 Task: Start a Sprint called Sprint0000000151 in Scrum Project Project0000000051 in Jira. Start a Sprint called Sprint0000000152 in Scrum Project Project0000000051 in Jira. Start a Sprint called Sprint0000000153 in Scrum Project Project0000000051 in Jira. Start a Sprint called Sprint0000000154 in Scrum Project Project0000000052 in Jira. Start a Sprint called Sprint0000000155 in Scrum Project Project0000000052 in Jira
Action: Mouse moved to (260, 79)
Screenshot: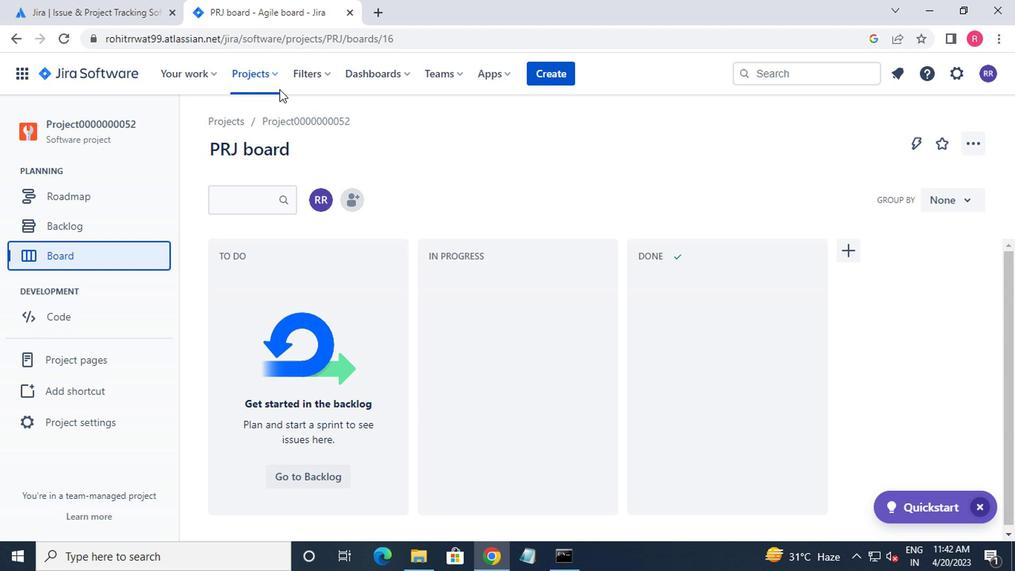 
Action: Mouse pressed left at (260, 79)
Screenshot: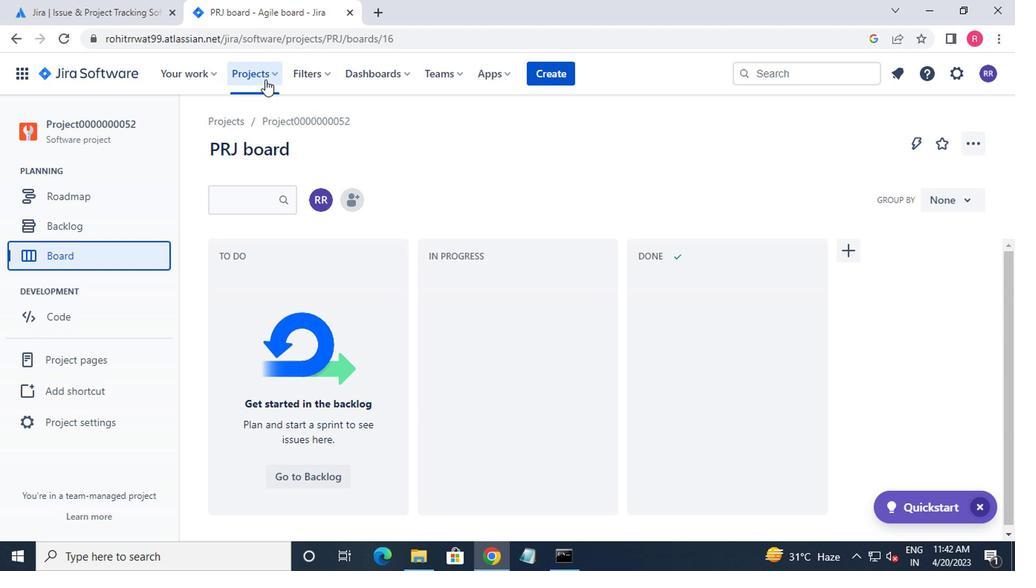 
Action: Mouse moved to (310, 170)
Screenshot: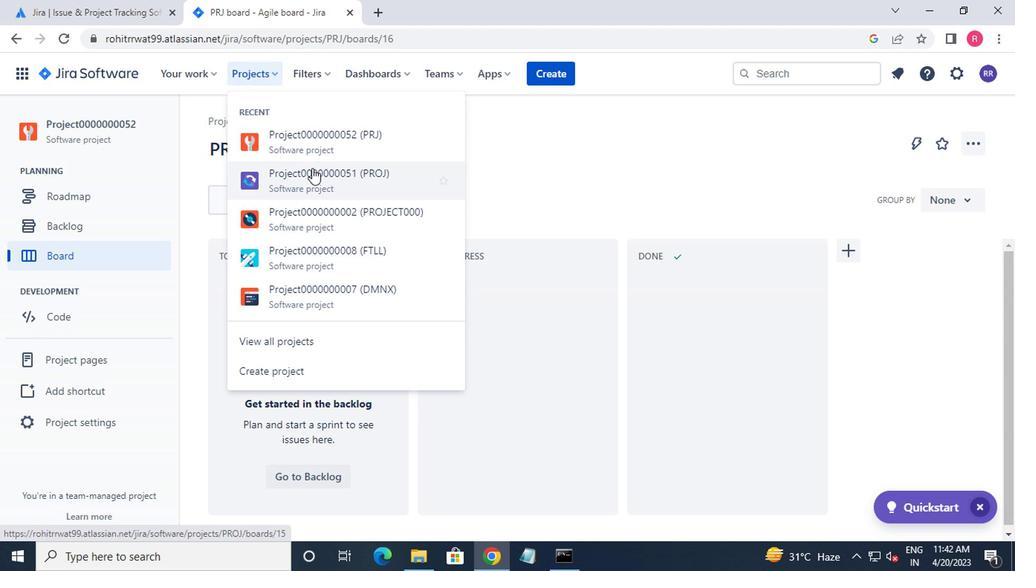 
Action: Mouse pressed left at (310, 170)
Screenshot: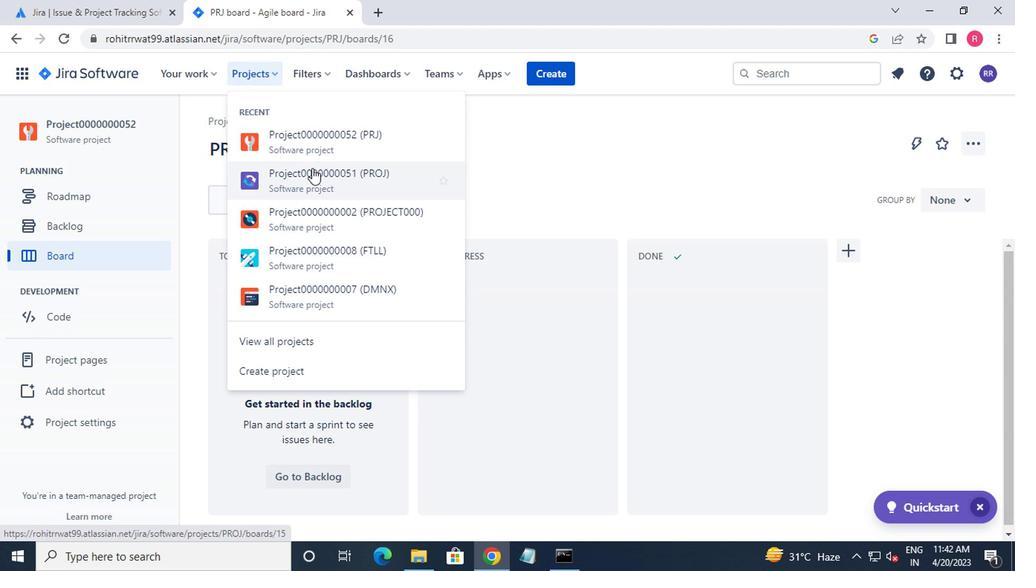 
Action: Mouse moved to (115, 223)
Screenshot: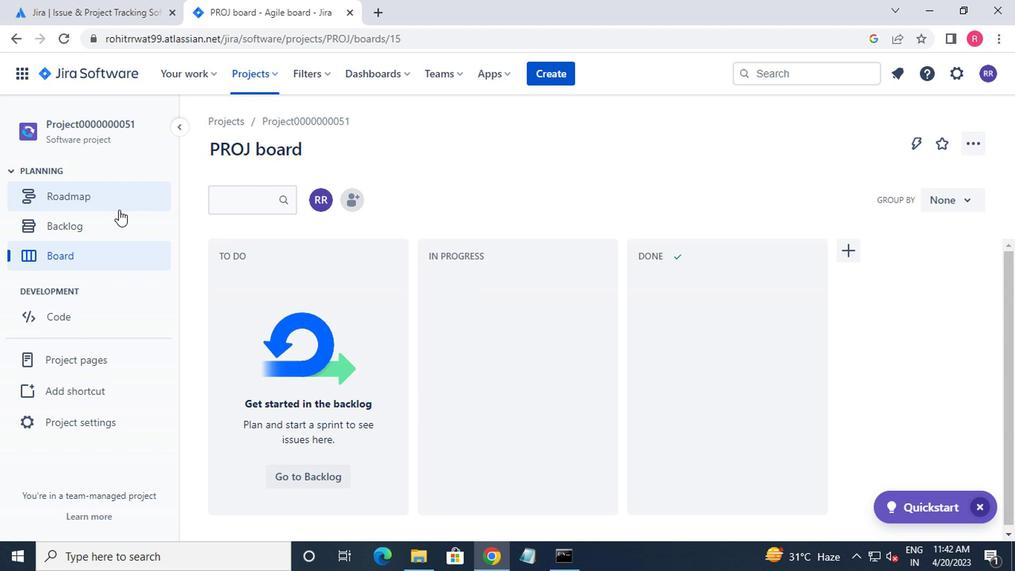
Action: Mouse pressed left at (115, 223)
Screenshot: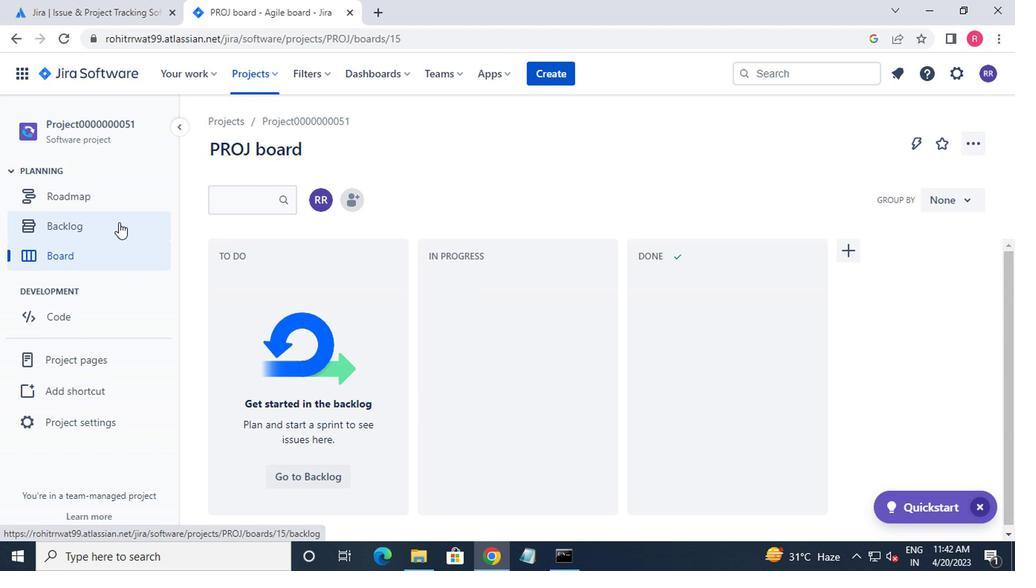 
Action: Mouse moved to (909, 240)
Screenshot: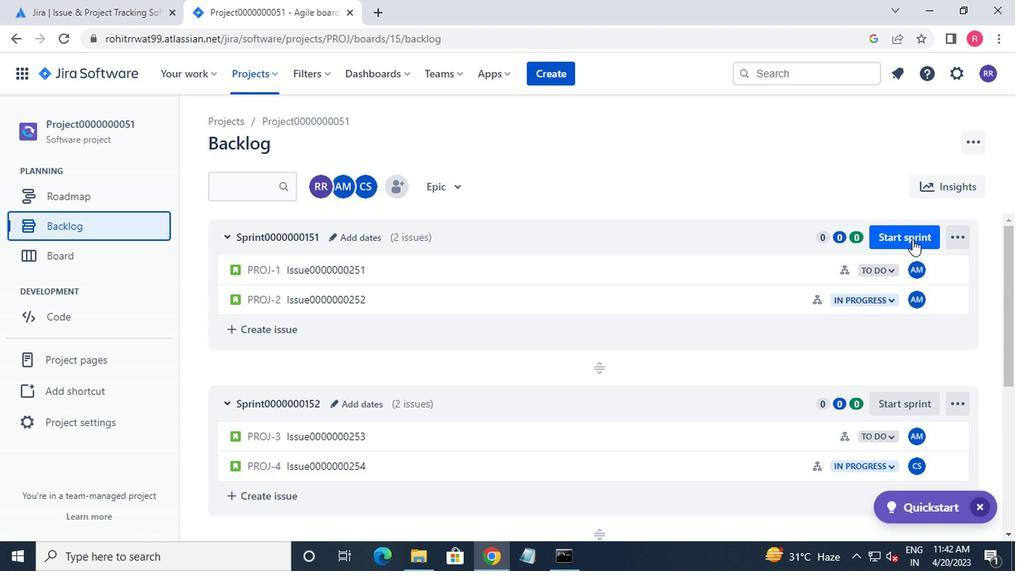 
Action: Mouse pressed left at (909, 240)
Screenshot: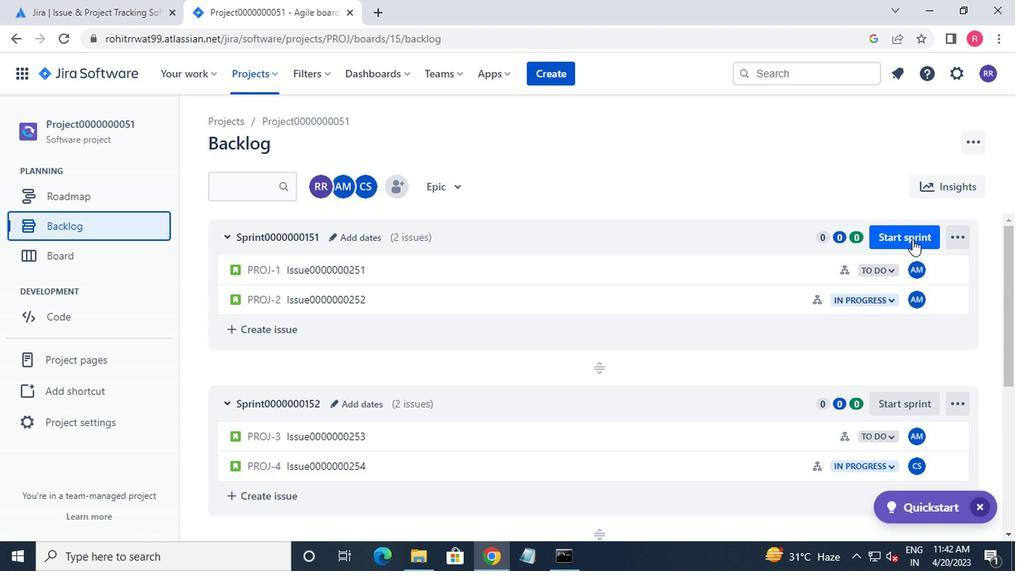 
Action: Mouse moved to (628, 515)
Screenshot: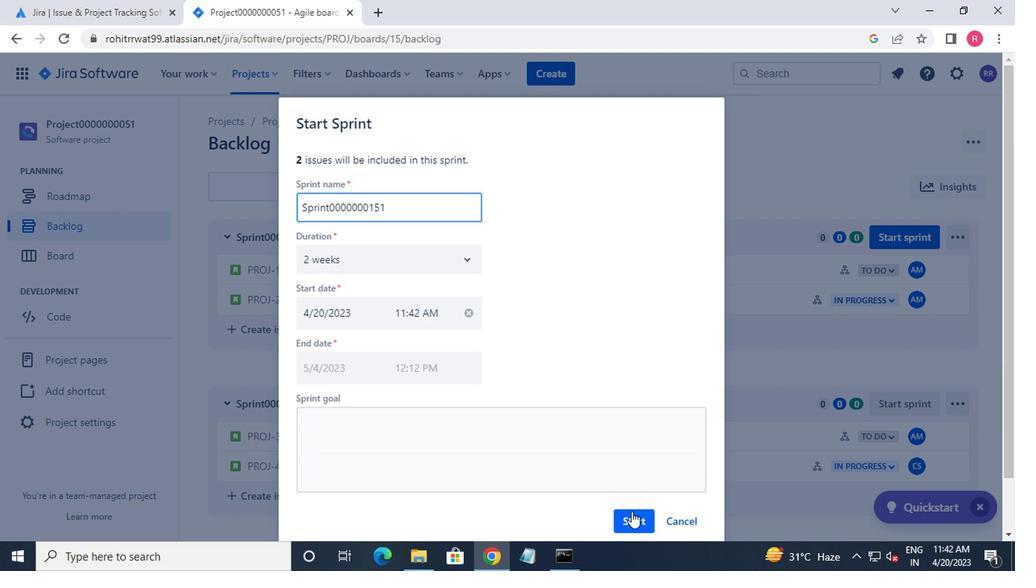 
Action: Mouse pressed left at (628, 515)
Screenshot: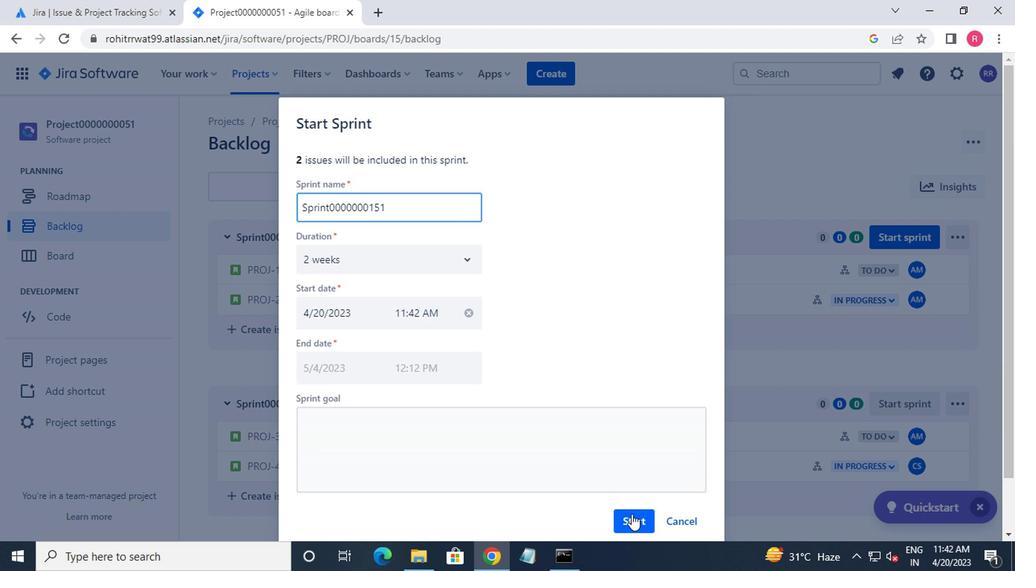 
Action: Mouse moved to (105, 225)
Screenshot: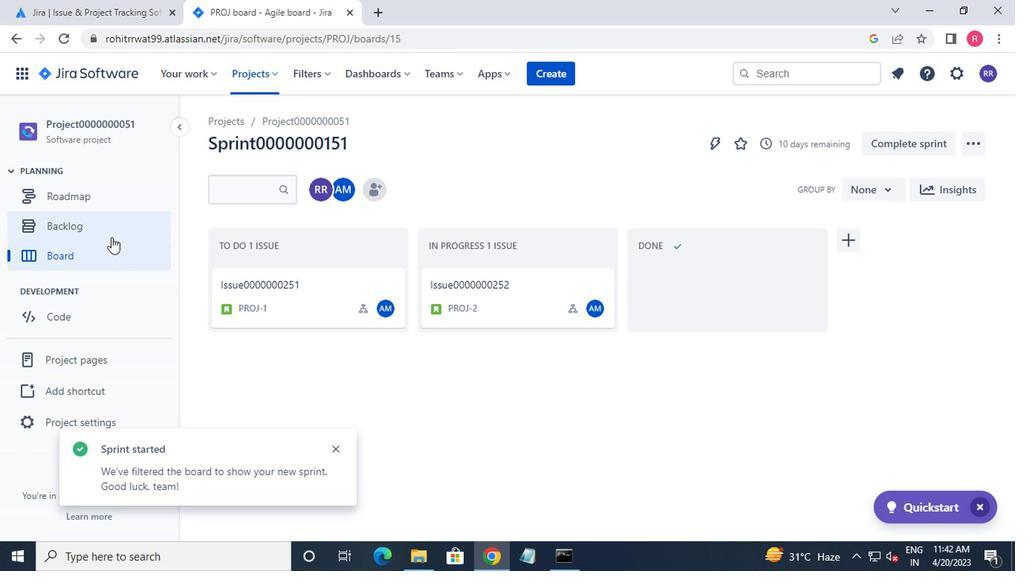 
Action: Mouse pressed left at (105, 225)
Screenshot: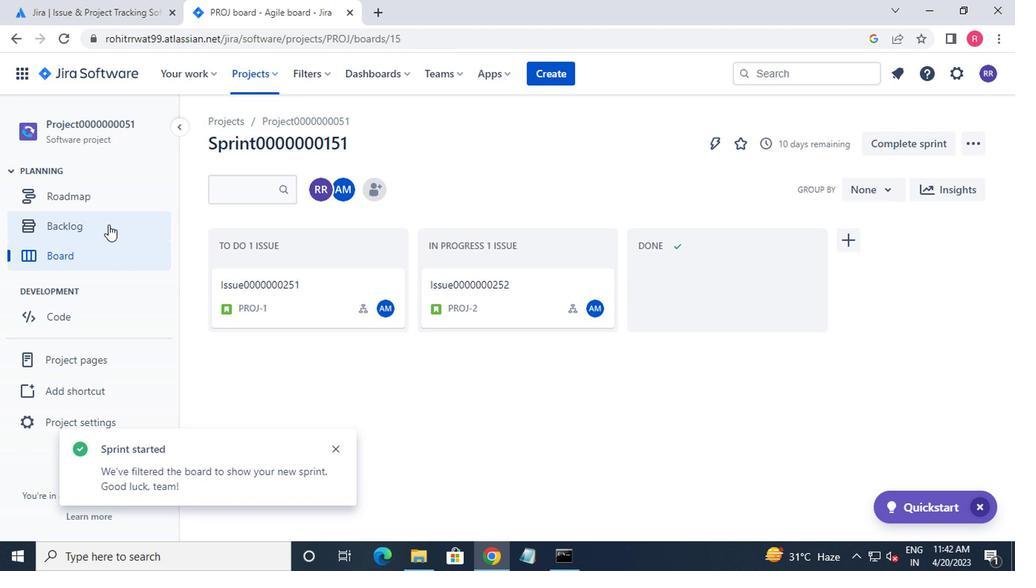 
Action: Mouse moved to (489, 315)
Screenshot: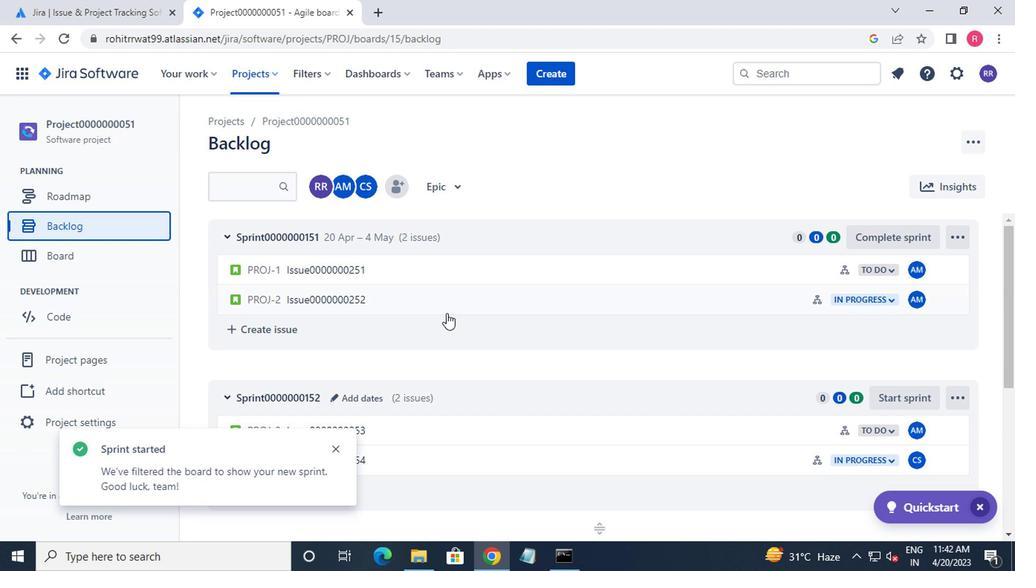 
Action: Mouse scrolled (489, 314) with delta (0, -1)
Screenshot: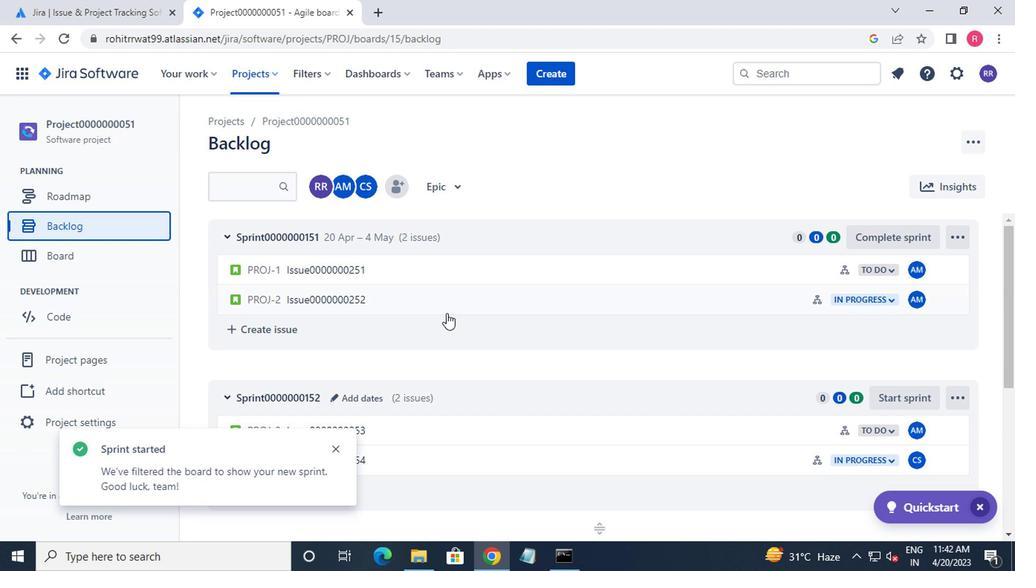 
Action: Mouse moved to (897, 325)
Screenshot: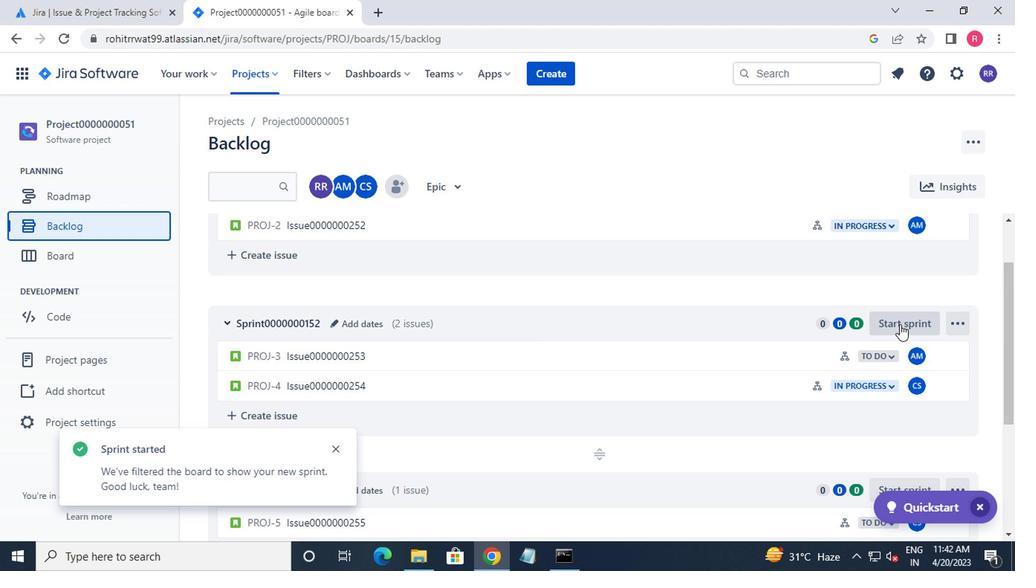 
Action: Mouse pressed left at (897, 325)
Screenshot: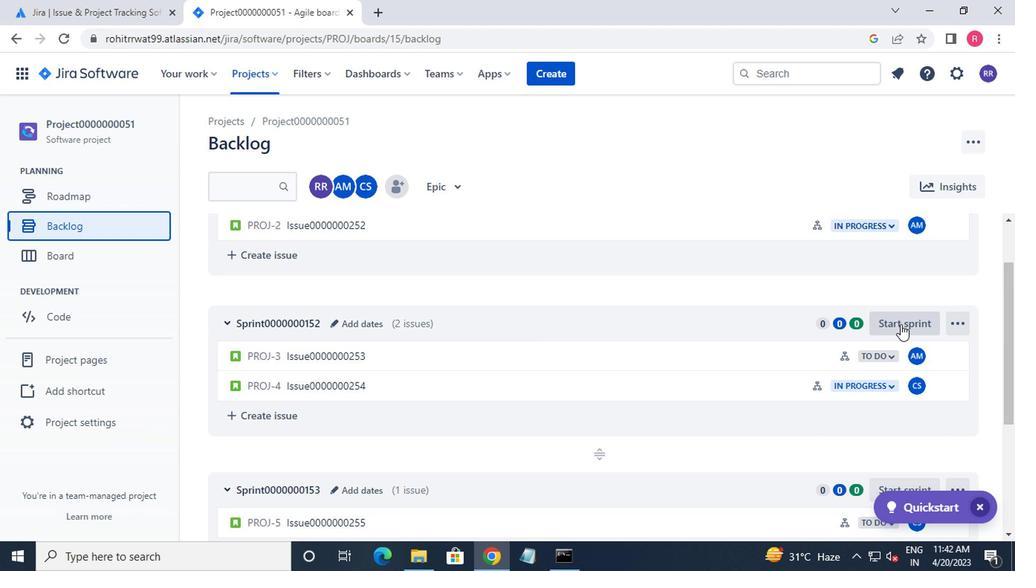 
Action: Mouse moved to (616, 524)
Screenshot: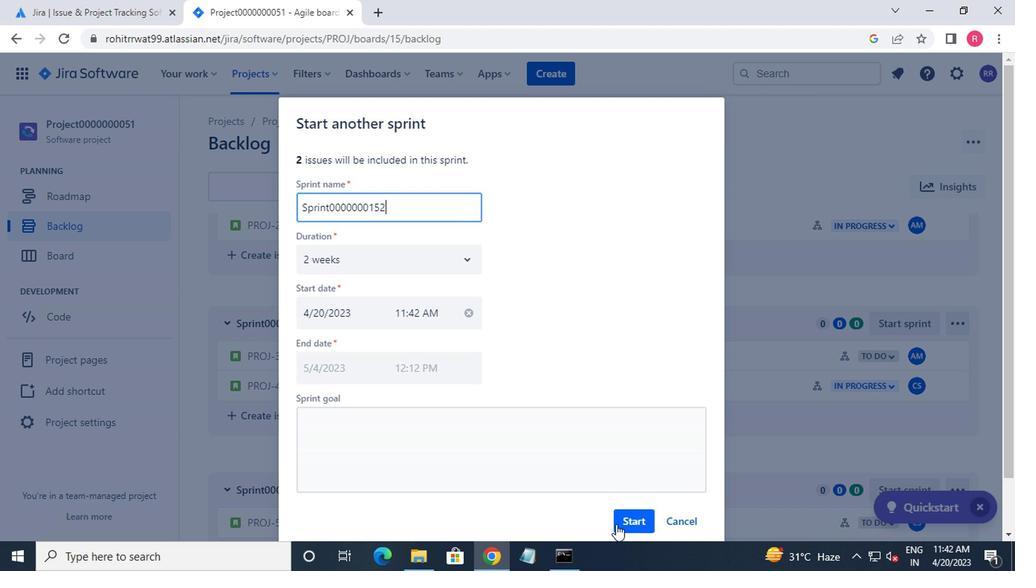 
Action: Mouse pressed left at (616, 524)
Screenshot: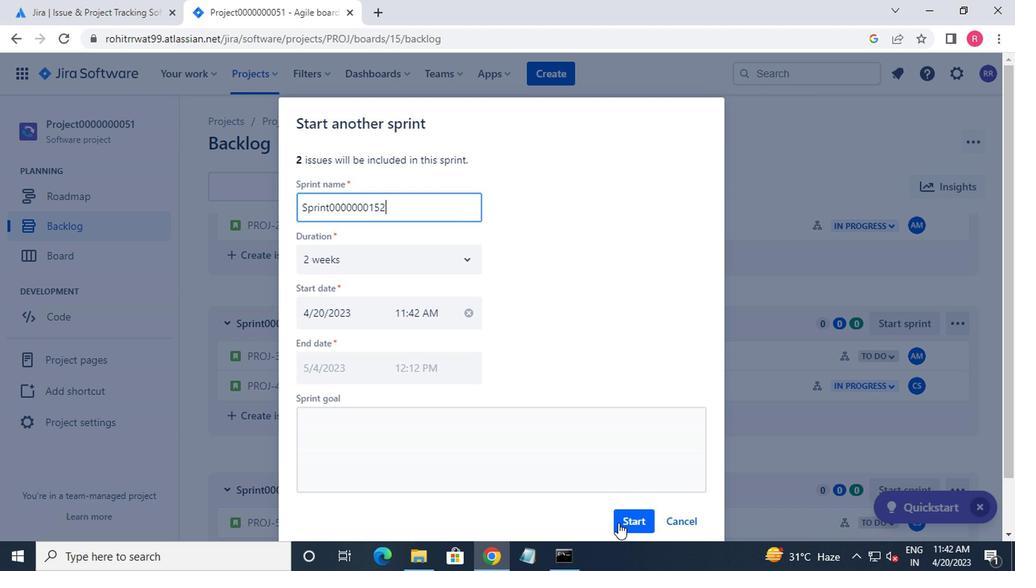 
Action: Mouse moved to (124, 231)
Screenshot: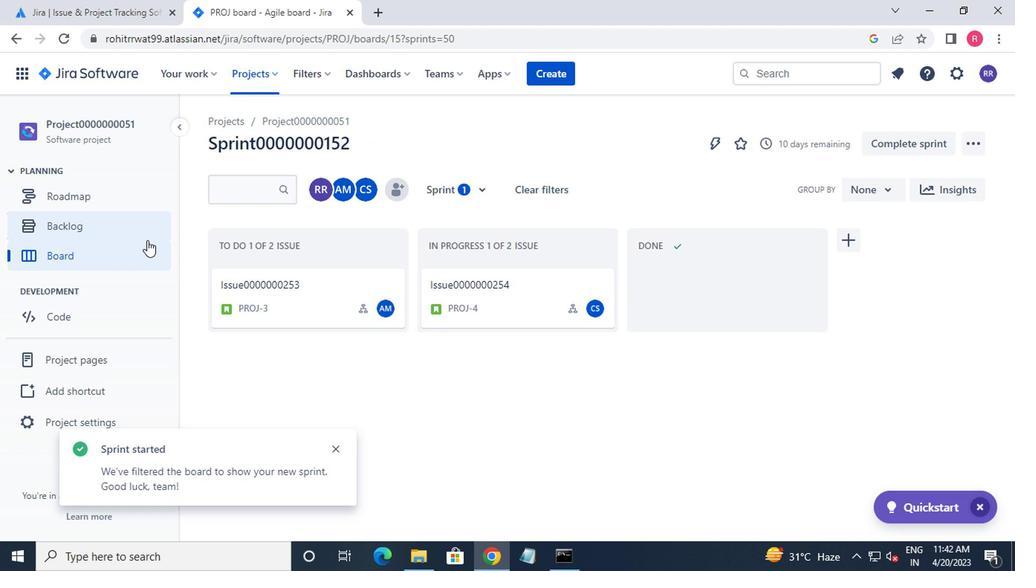 
Action: Mouse pressed left at (124, 231)
Screenshot: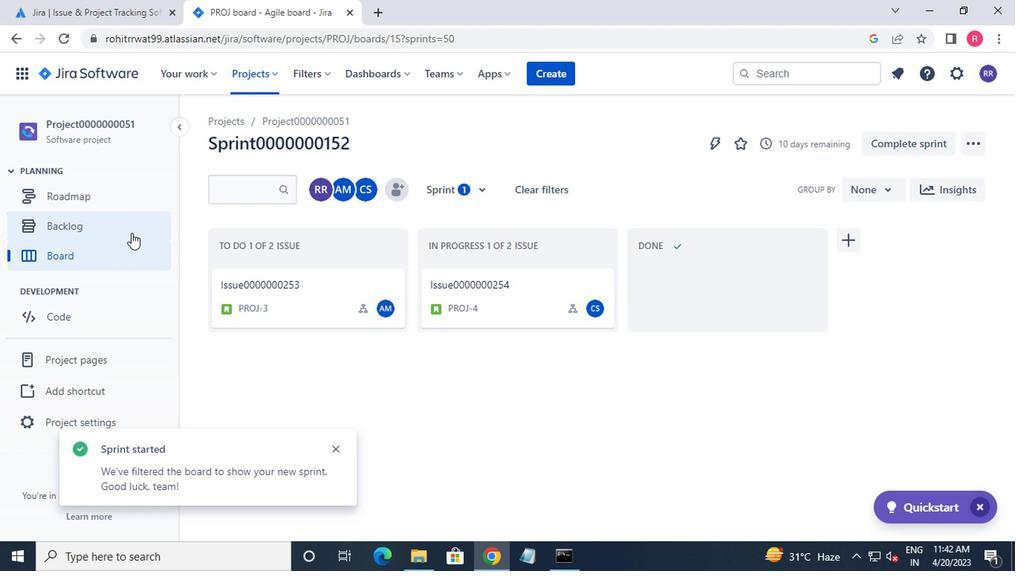 
Action: Mouse moved to (461, 341)
Screenshot: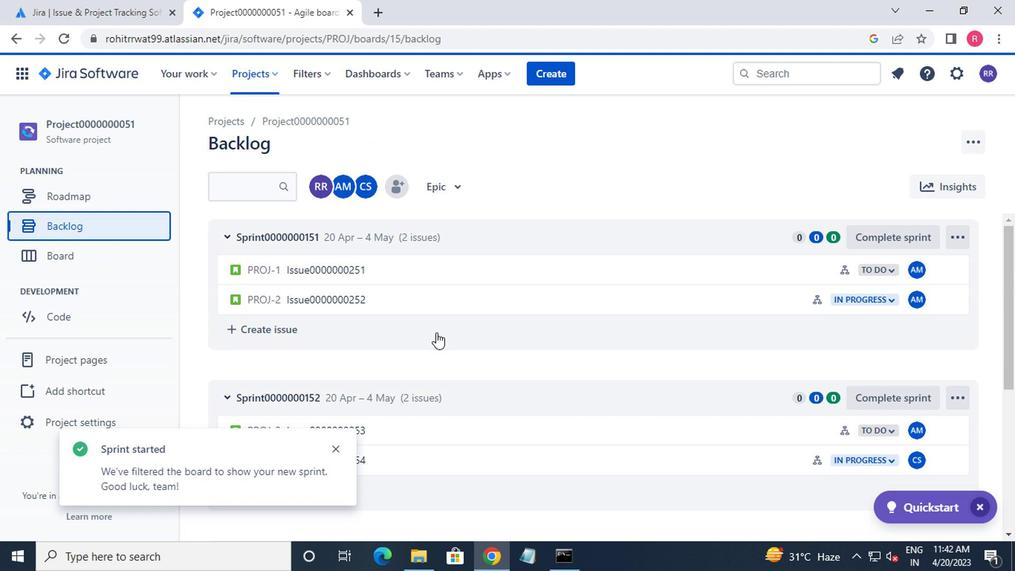 
Action: Mouse scrolled (461, 340) with delta (0, 0)
Screenshot: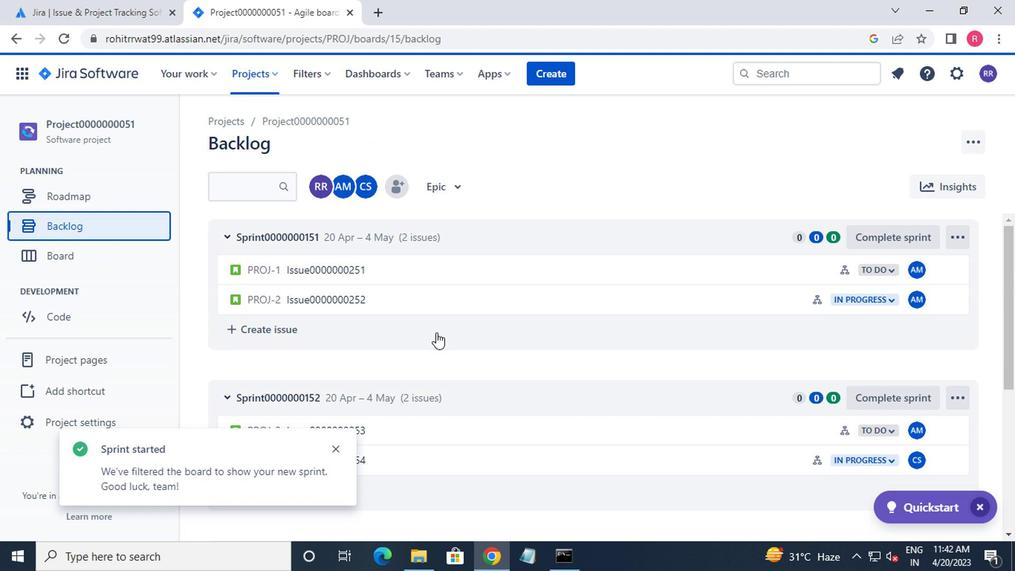 
Action: Mouse moved to (580, 363)
Screenshot: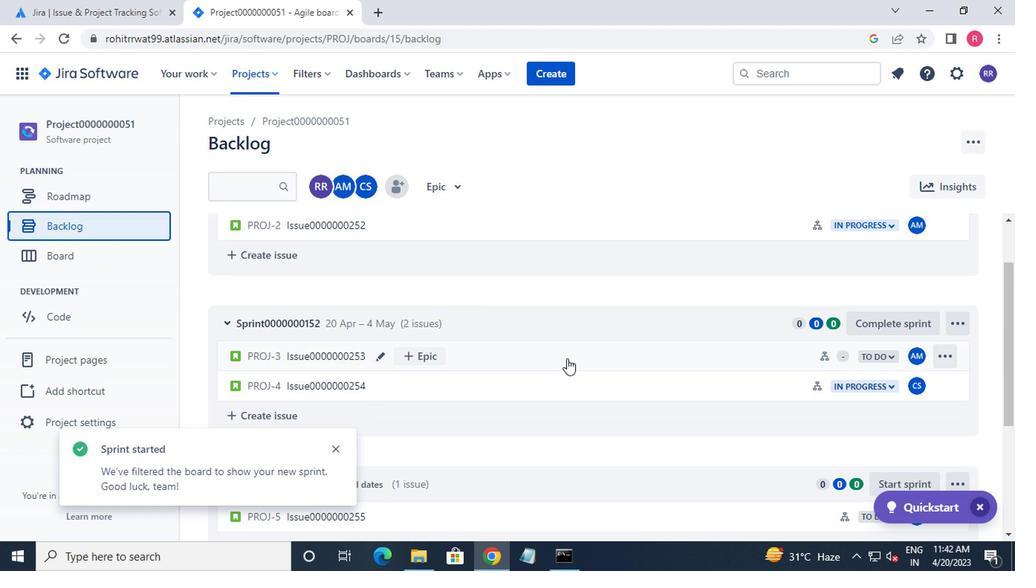 
Action: Mouse scrolled (580, 362) with delta (0, 0)
Screenshot: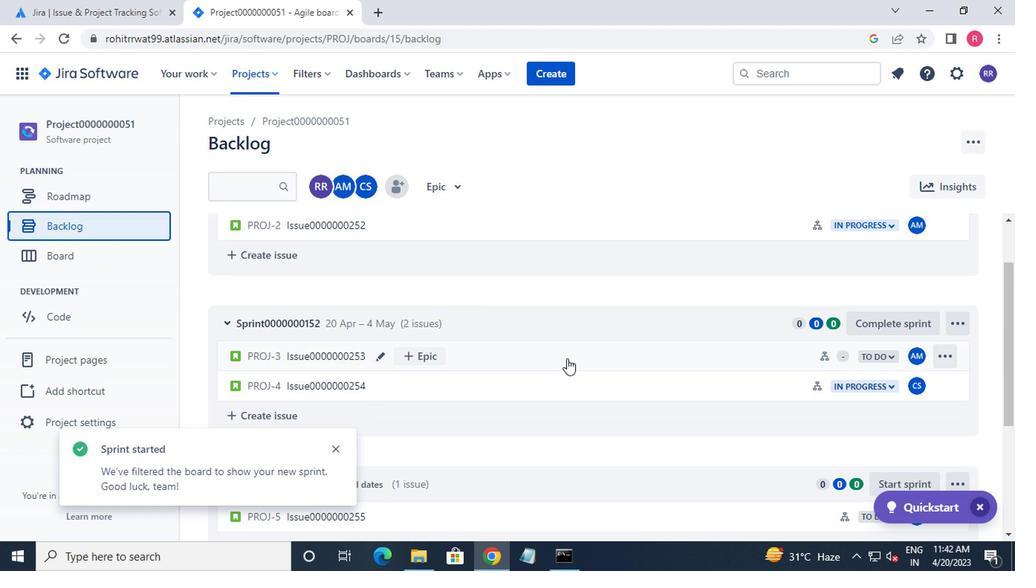 
Action: Mouse moved to (882, 408)
Screenshot: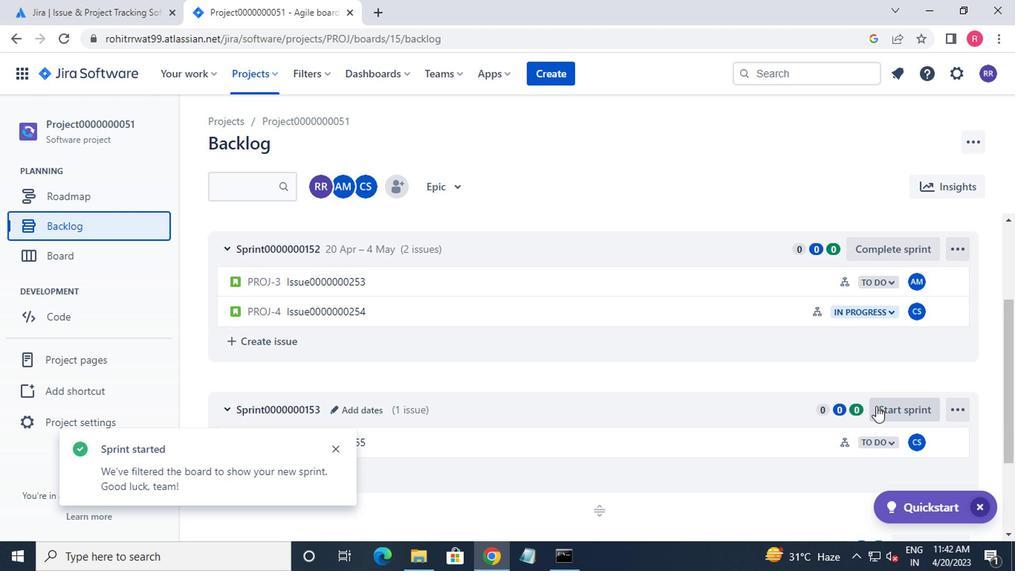 
Action: Mouse pressed left at (882, 408)
Screenshot: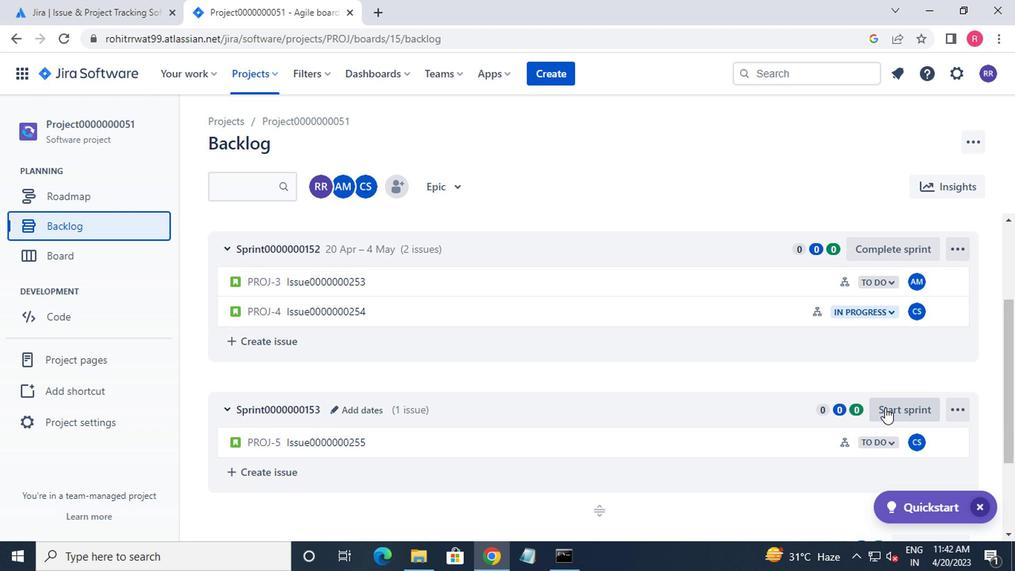 
Action: Mouse moved to (641, 515)
Screenshot: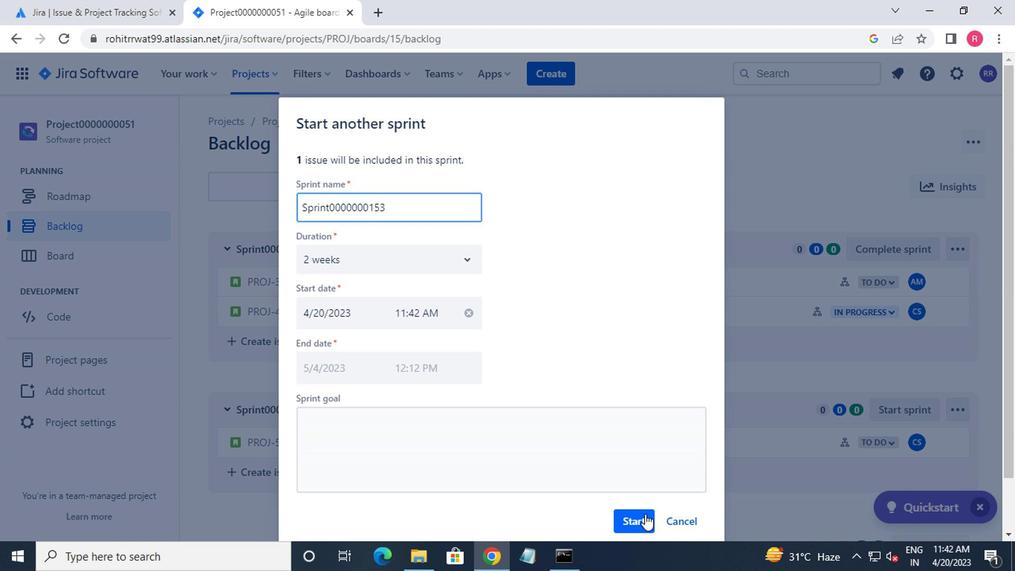 
Action: Mouse pressed left at (641, 515)
Screenshot: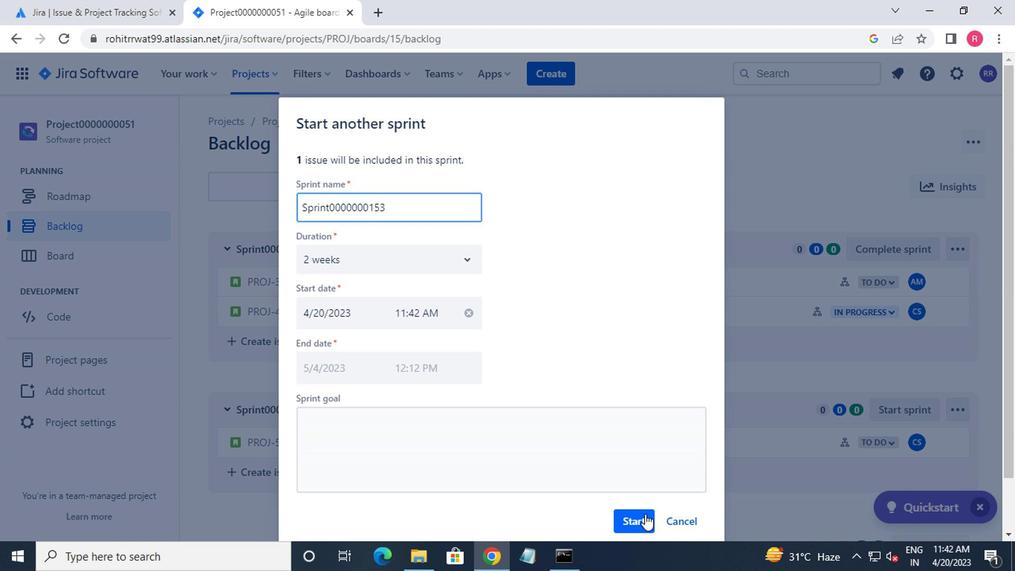 
Action: Mouse moved to (253, 77)
Screenshot: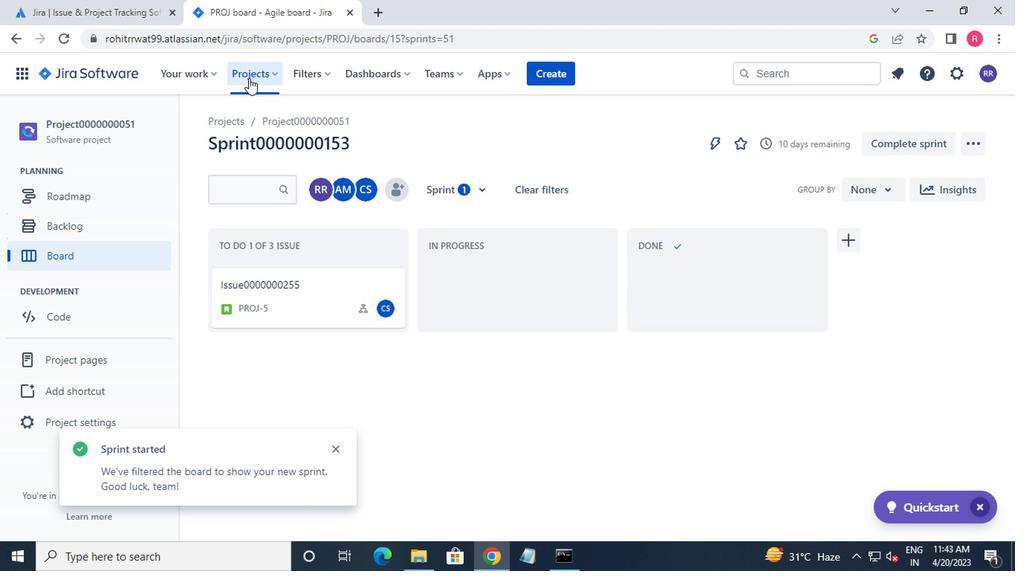 
Action: Mouse pressed left at (253, 77)
Screenshot: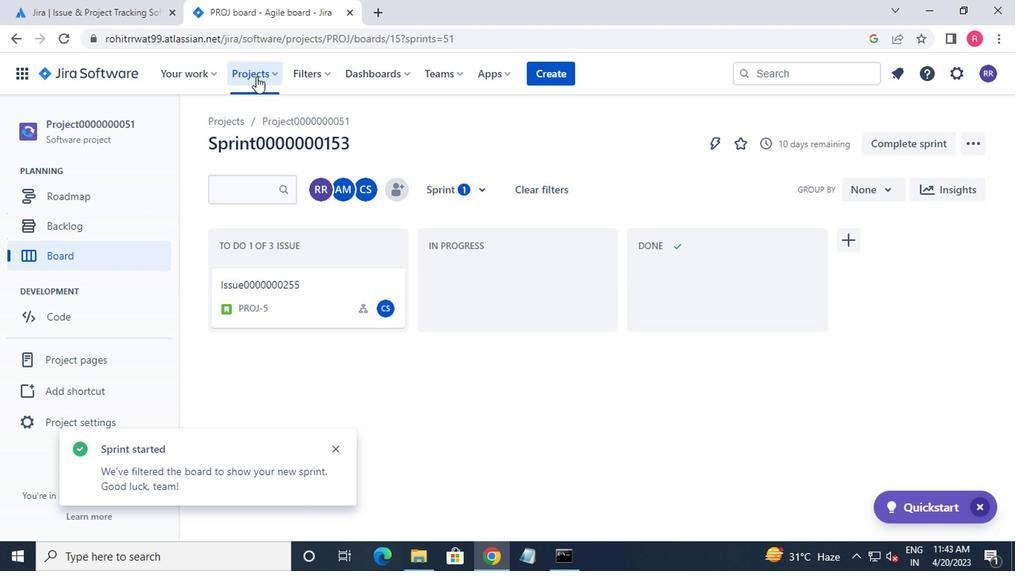 
Action: Mouse moved to (277, 173)
Screenshot: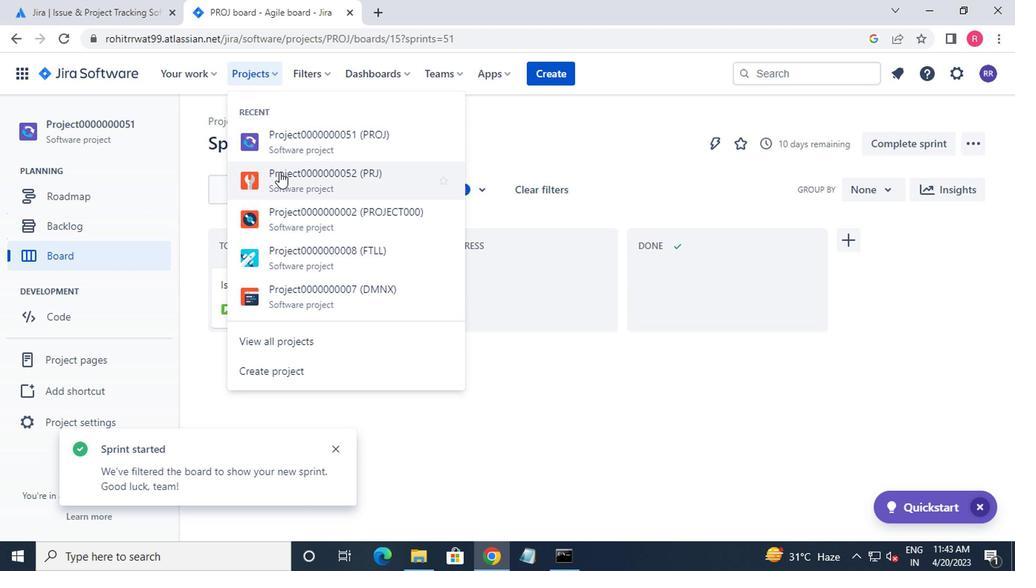 
Action: Mouse pressed left at (277, 173)
Screenshot: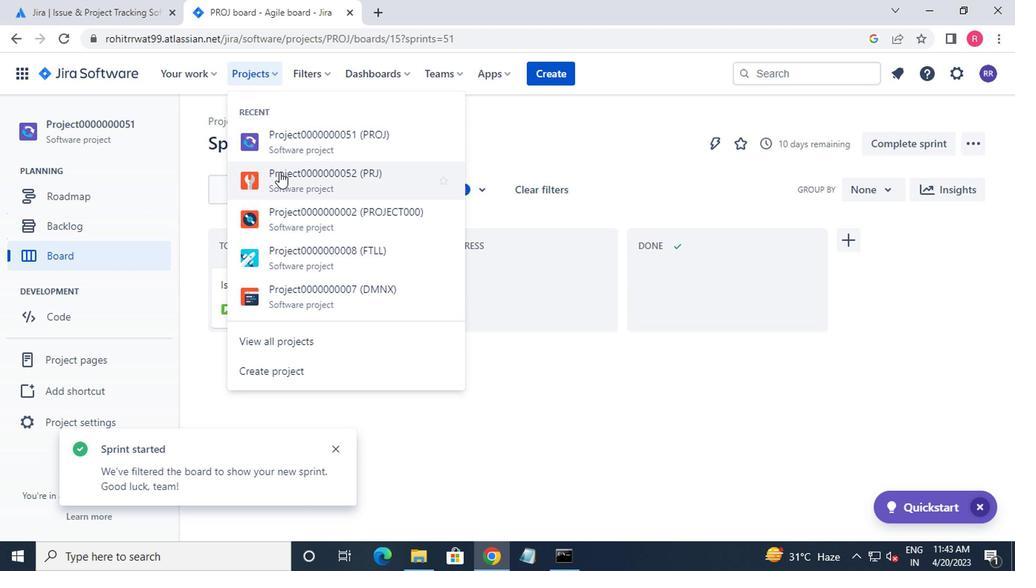 
Action: Mouse moved to (92, 227)
Screenshot: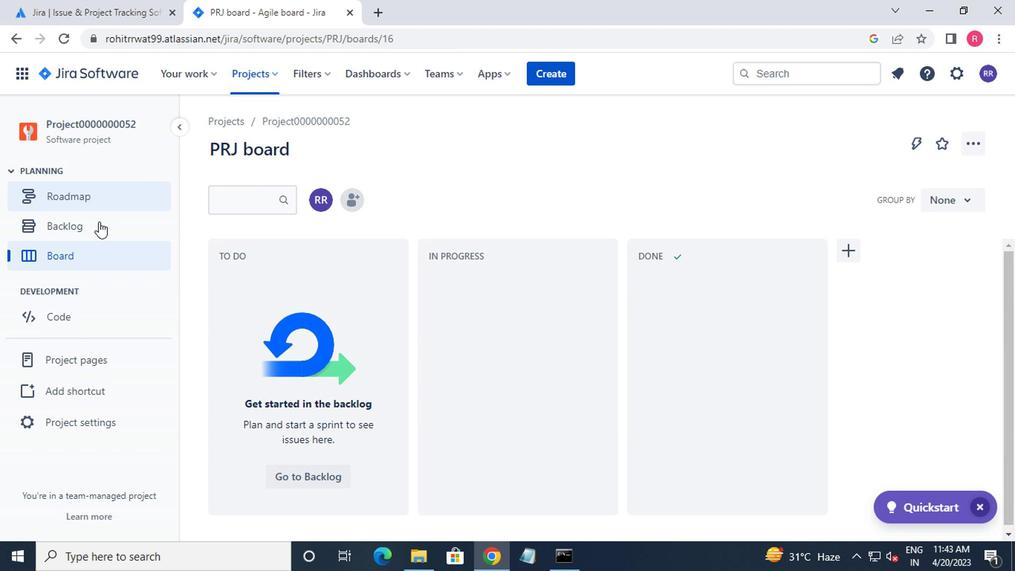 
Action: Mouse pressed left at (92, 227)
Screenshot: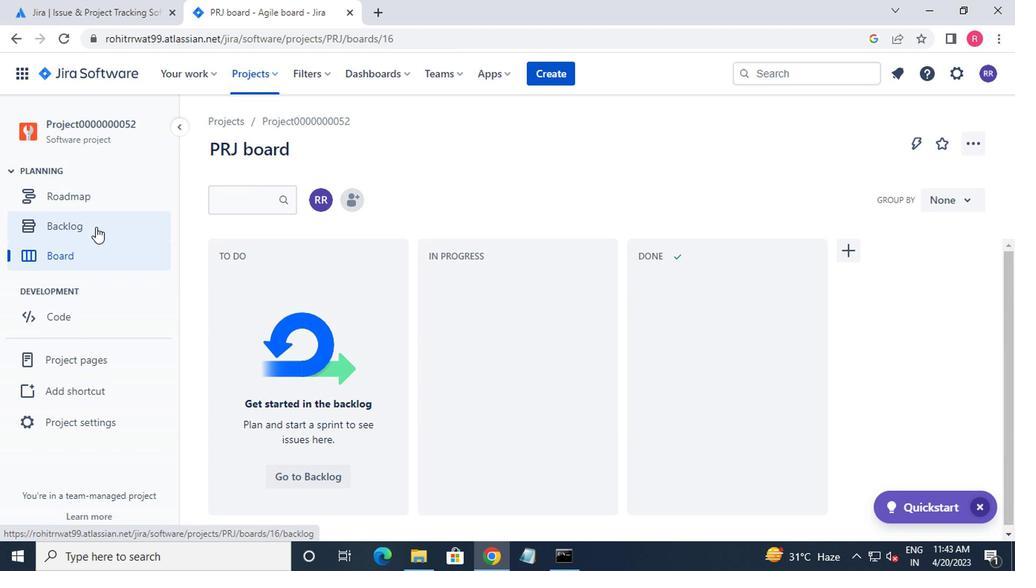 
Action: Mouse moved to (905, 236)
Screenshot: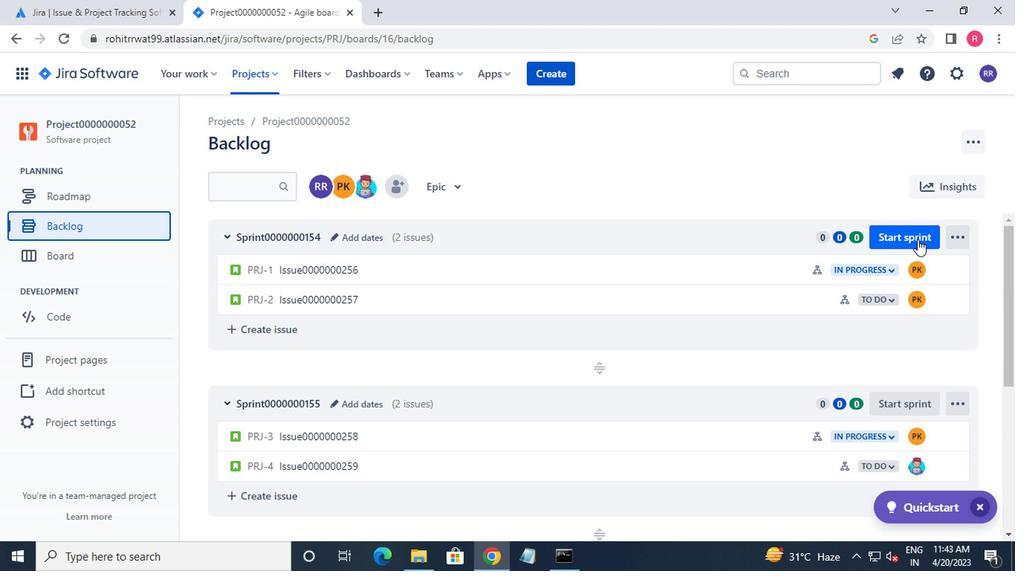 
Action: Mouse pressed left at (905, 236)
Screenshot: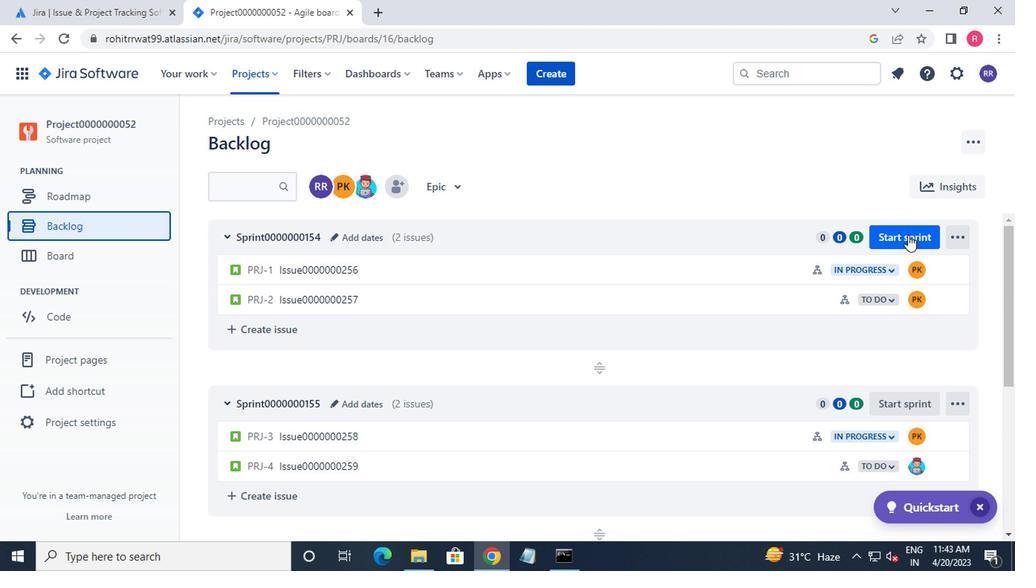 
Action: Mouse moved to (631, 510)
Screenshot: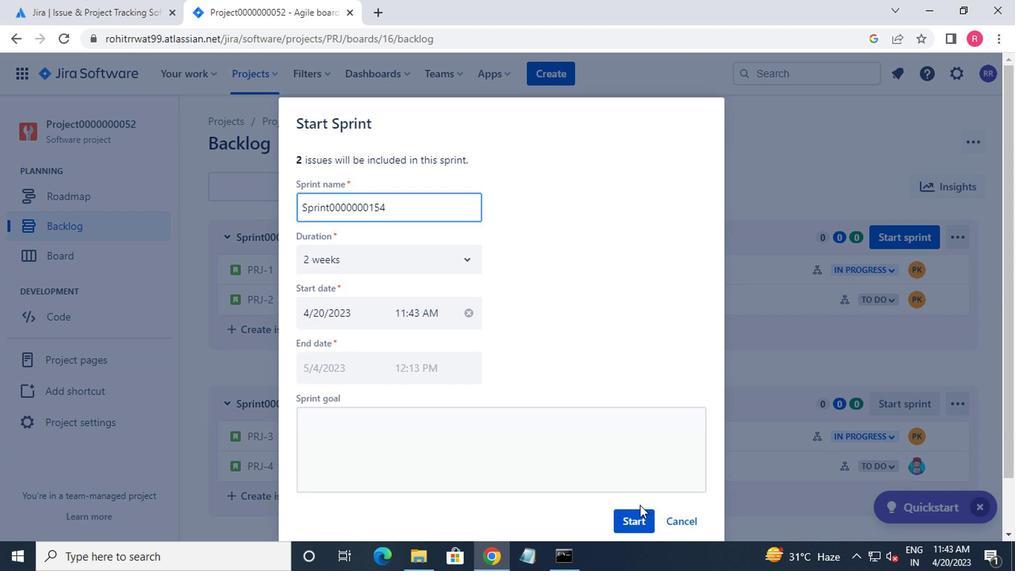 
Action: Mouse pressed left at (631, 510)
Screenshot: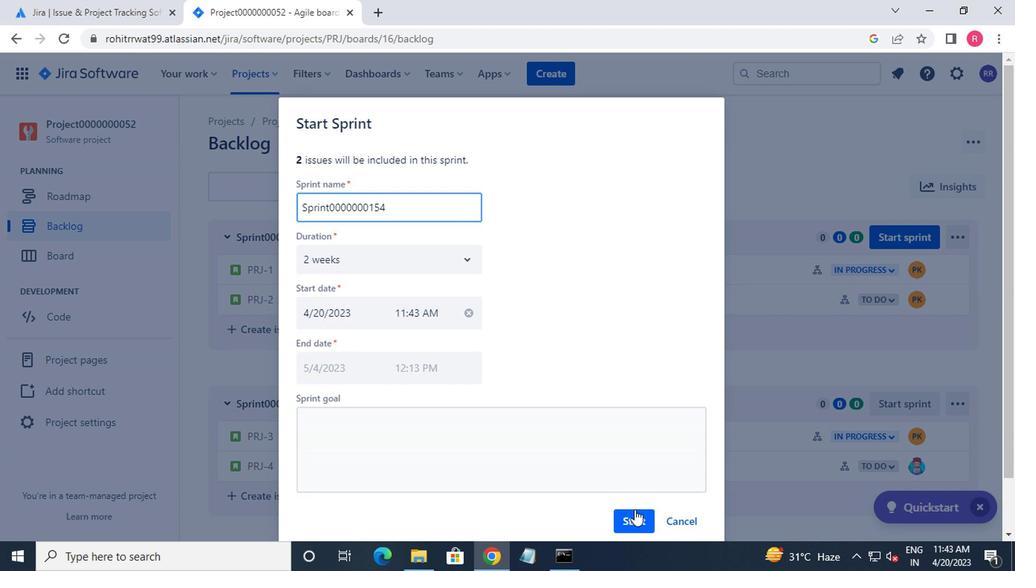 
Action: Mouse moved to (44, 230)
Screenshot: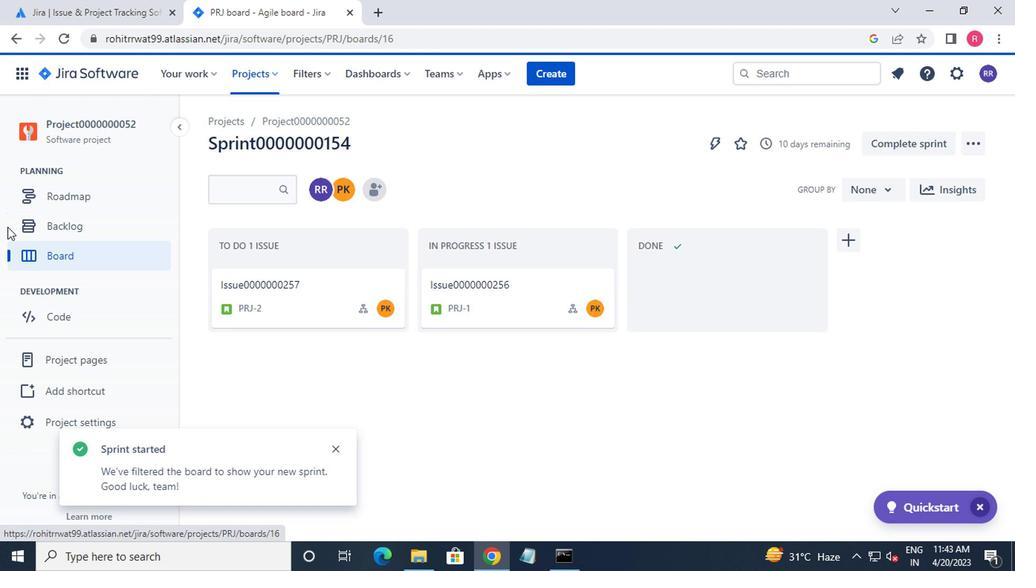 
Action: Mouse pressed left at (44, 230)
Screenshot: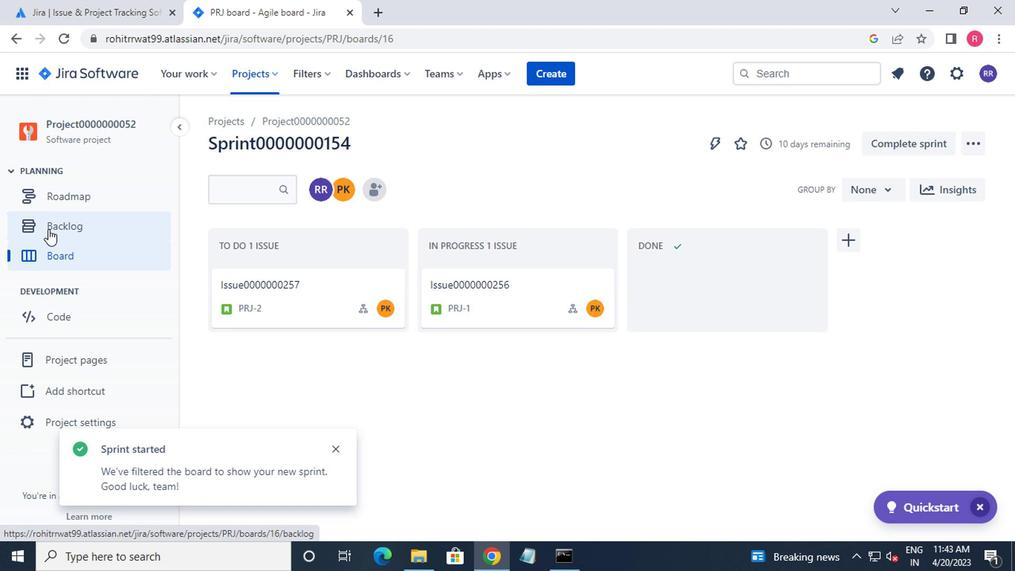 
Action: Mouse moved to (903, 399)
Screenshot: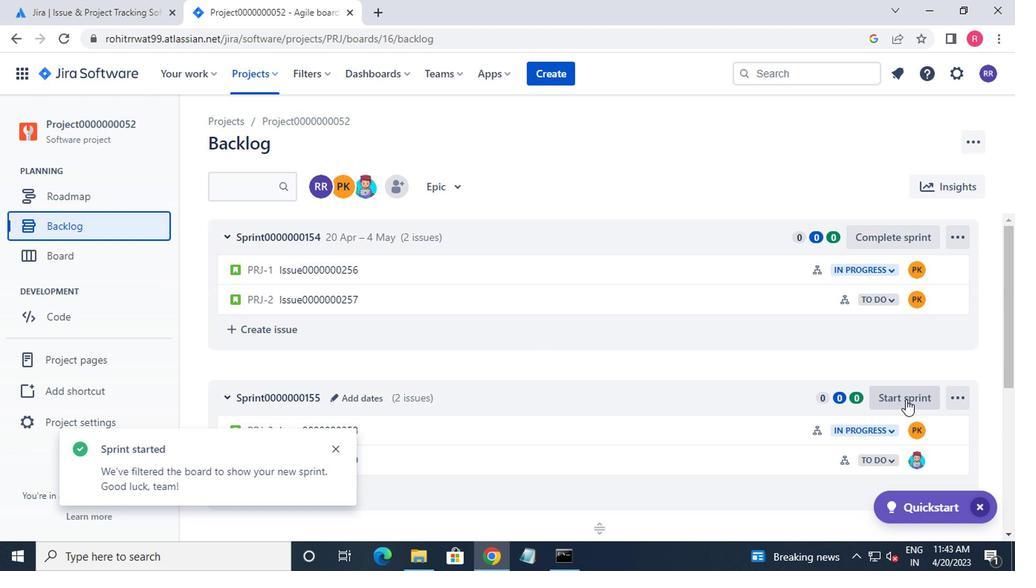 
Action: Mouse pressed left at (903, 399)
Screenshot: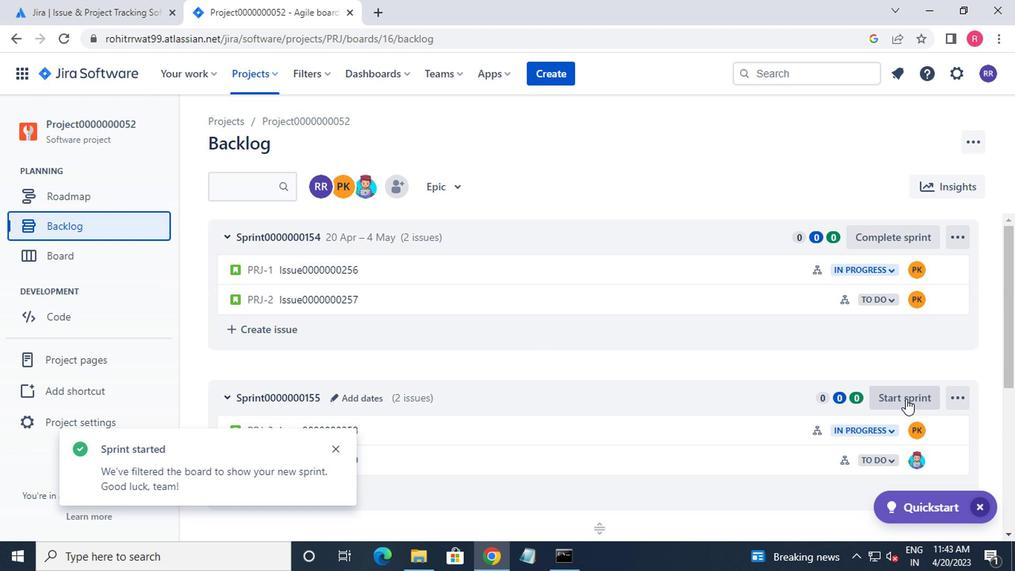 
Action: Mouse moved to (612, 513)
Screenshot: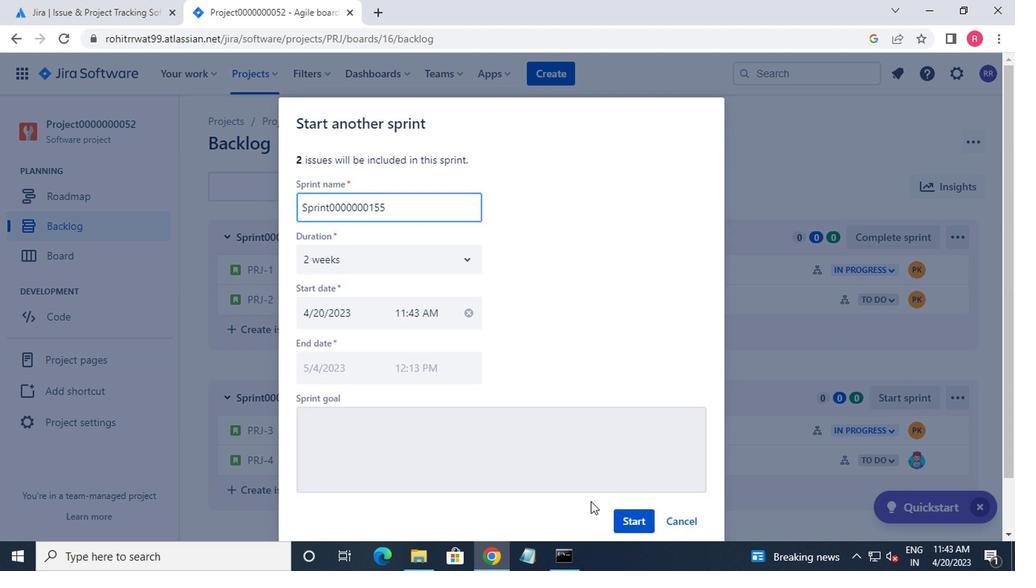
Action: Mouse pressed left at (612, 513)
Screenshot: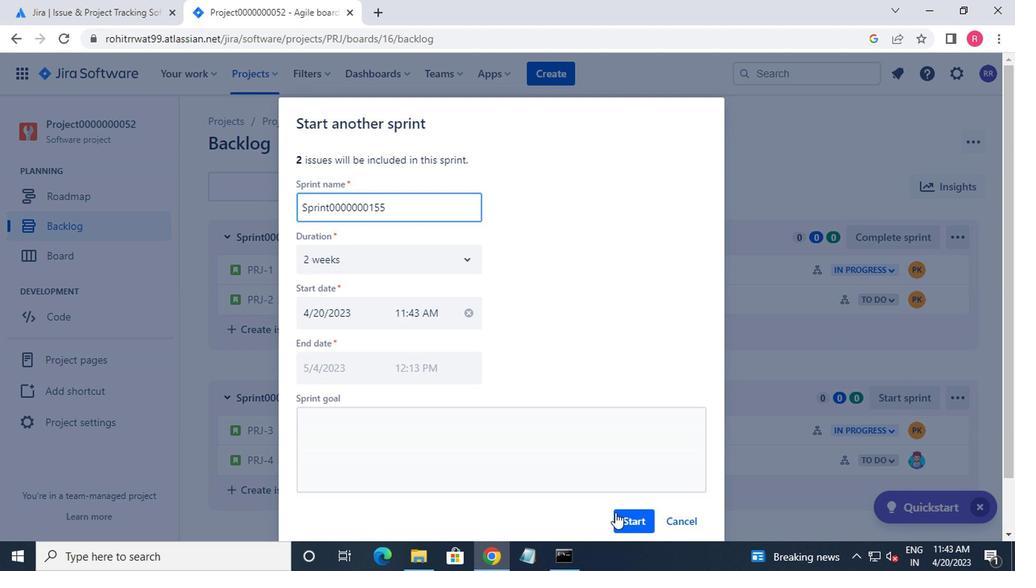 
Action: Mouse moved to (603, 521)
Screenshot: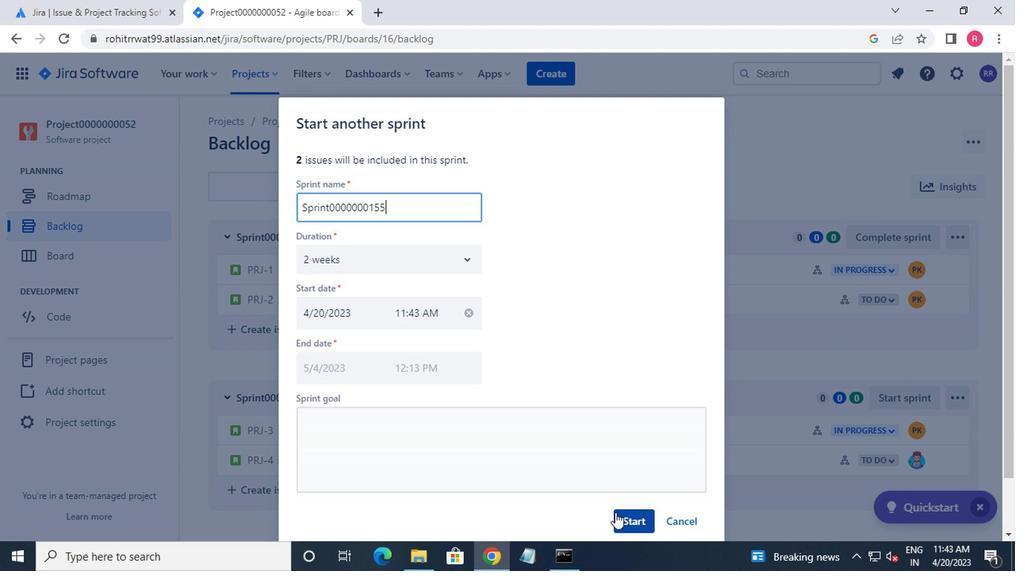 
